 Task: Add 10 minutes after the event.
Action: Mouse pressed left at (355, 365)
Screenshot: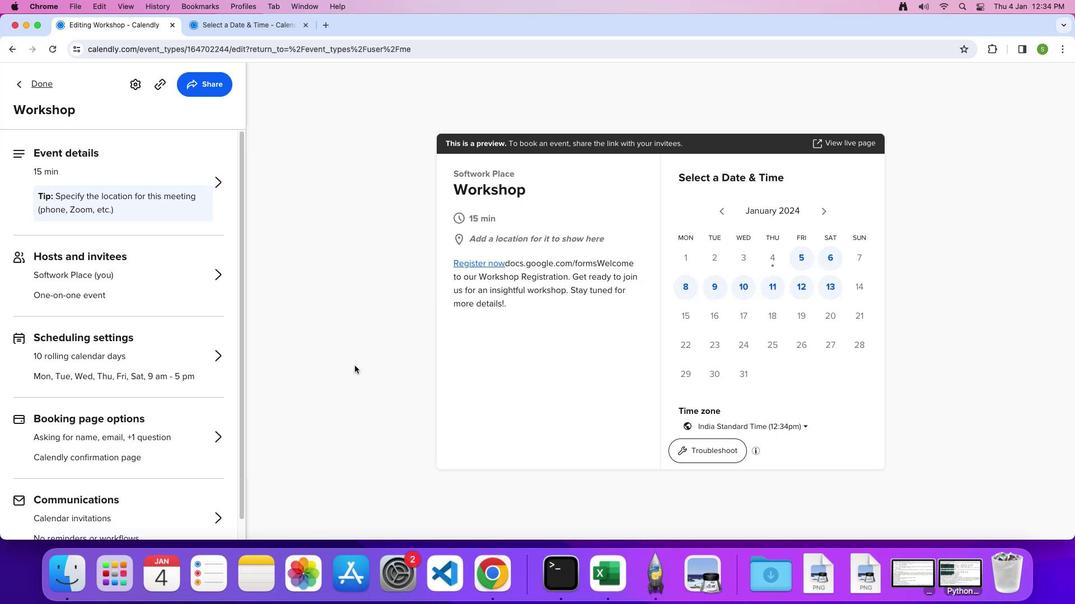 
Action: Mouse moved to (173, 352)
Screenshot: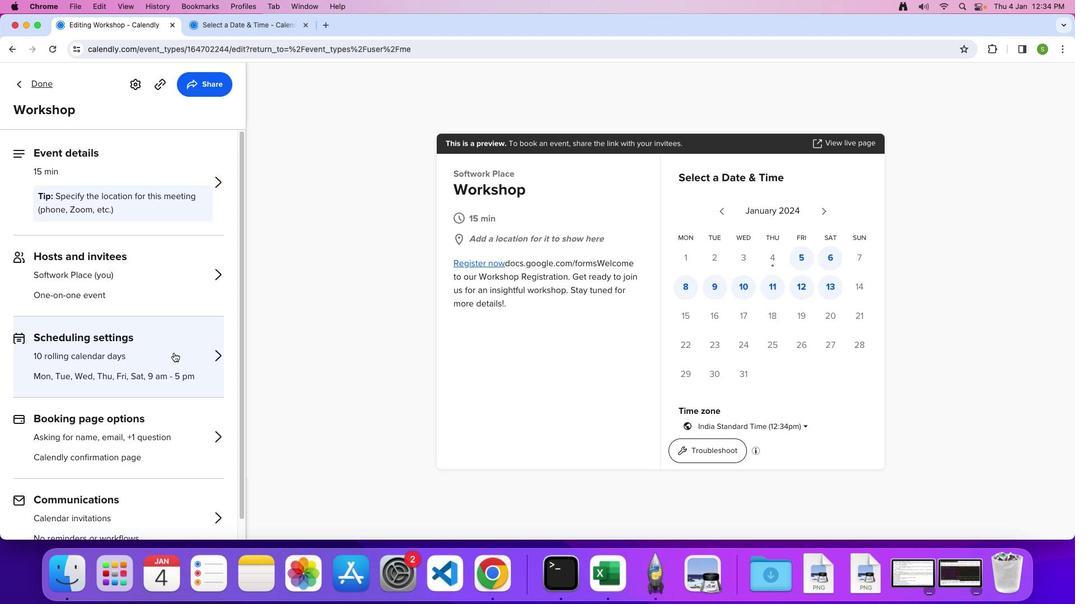 
Action: Mouse pressed left at (173, 352)
Screenshot: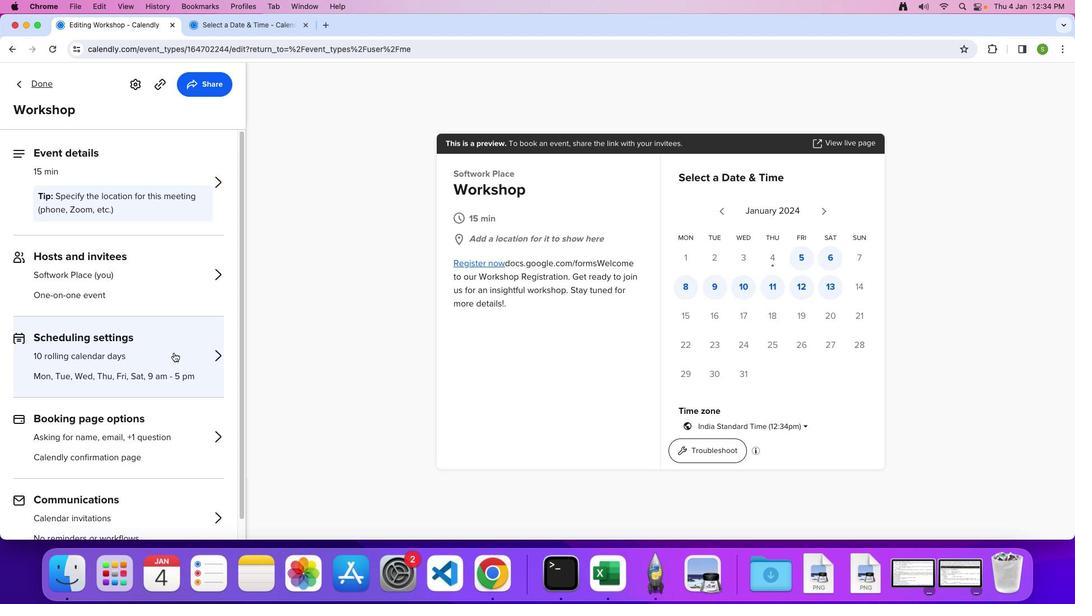 
Action: Mouse moved to (137, 435)
Screenshot: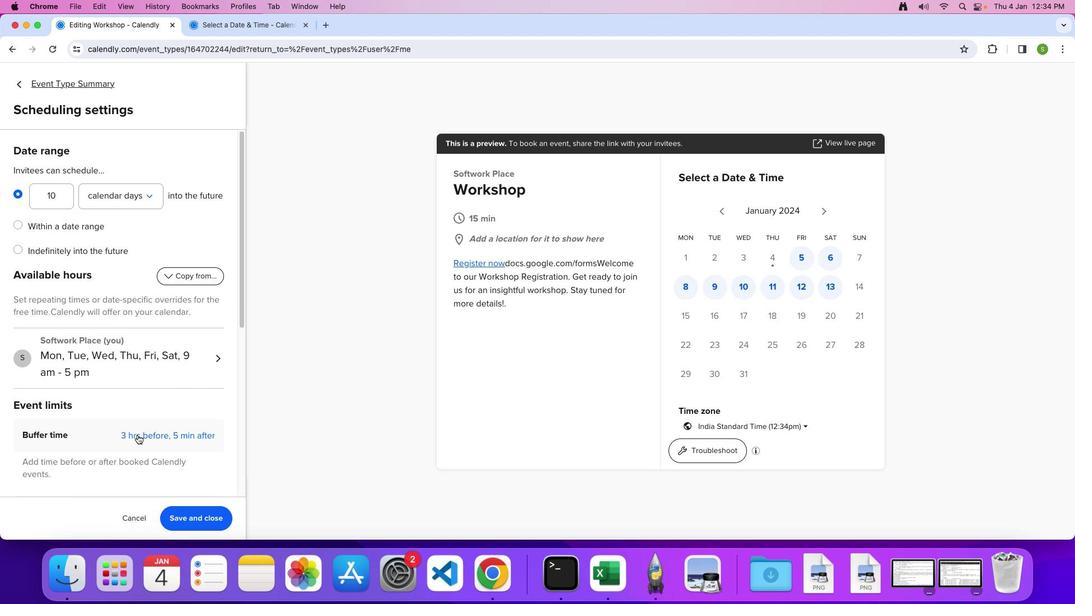 
Action: Mouse pressed left at (137, 435)
Screenshot: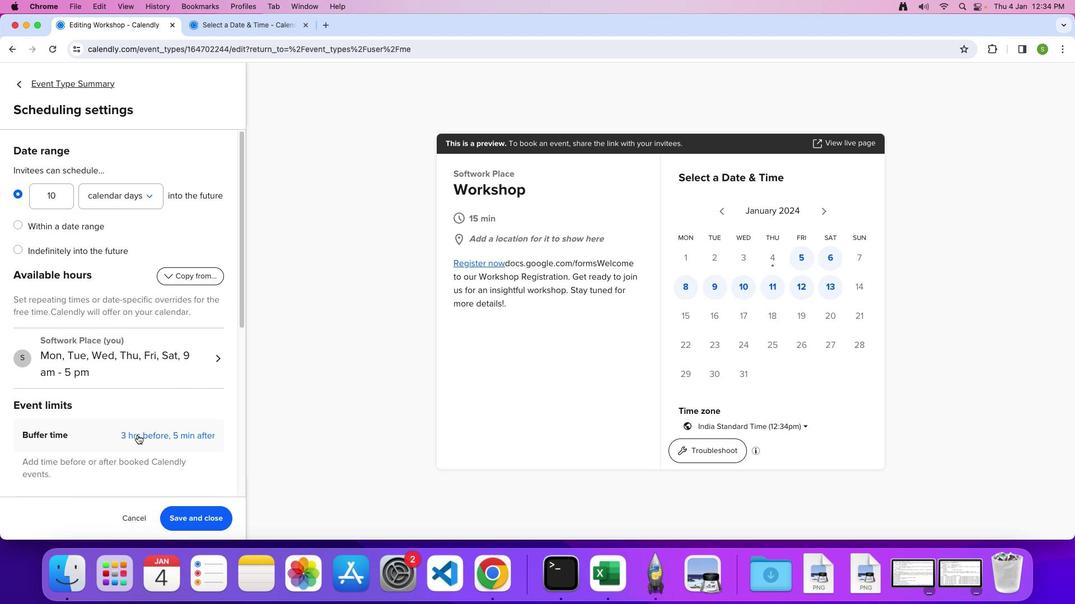 
Action: Mouse moved to (141, 430)
Screenshot: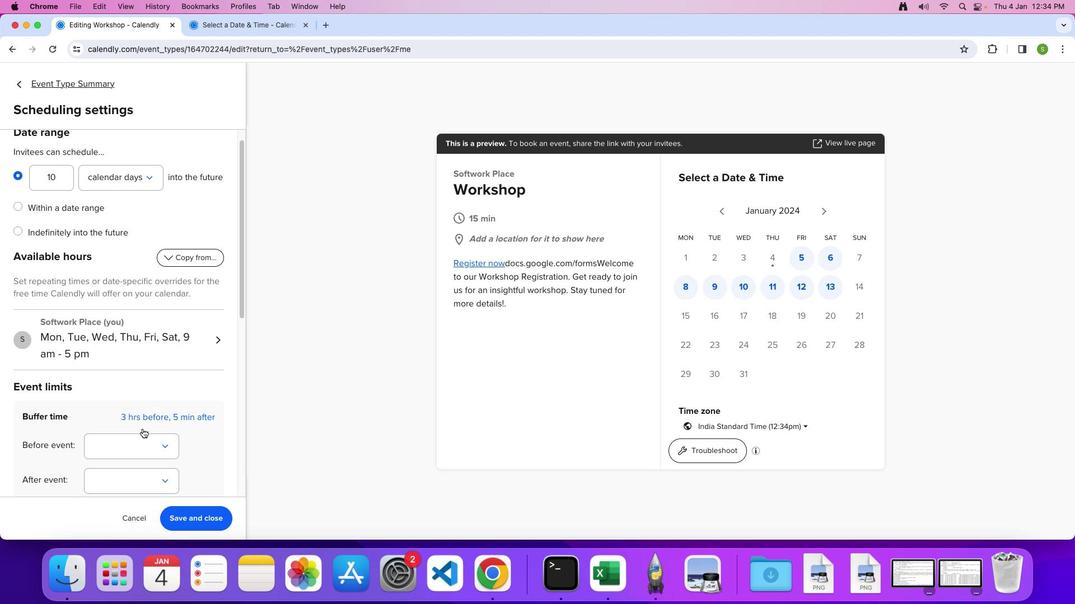 
Action: Mouse scrolled (141, 430) with delta (0, 0)
Screenshot: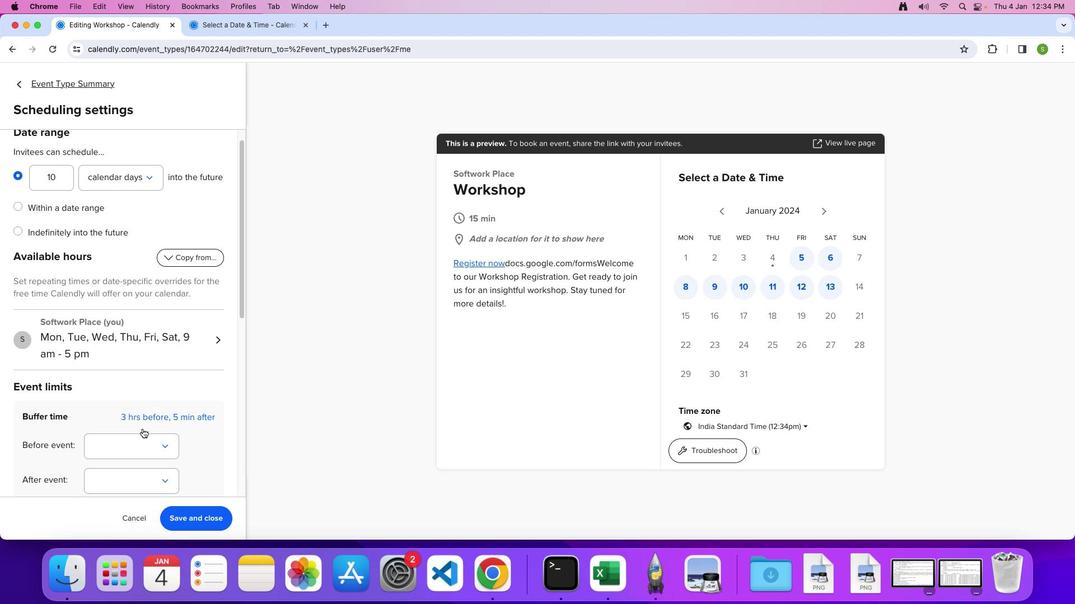 
Action: Mouse moved to (141, 430)
Screenshot: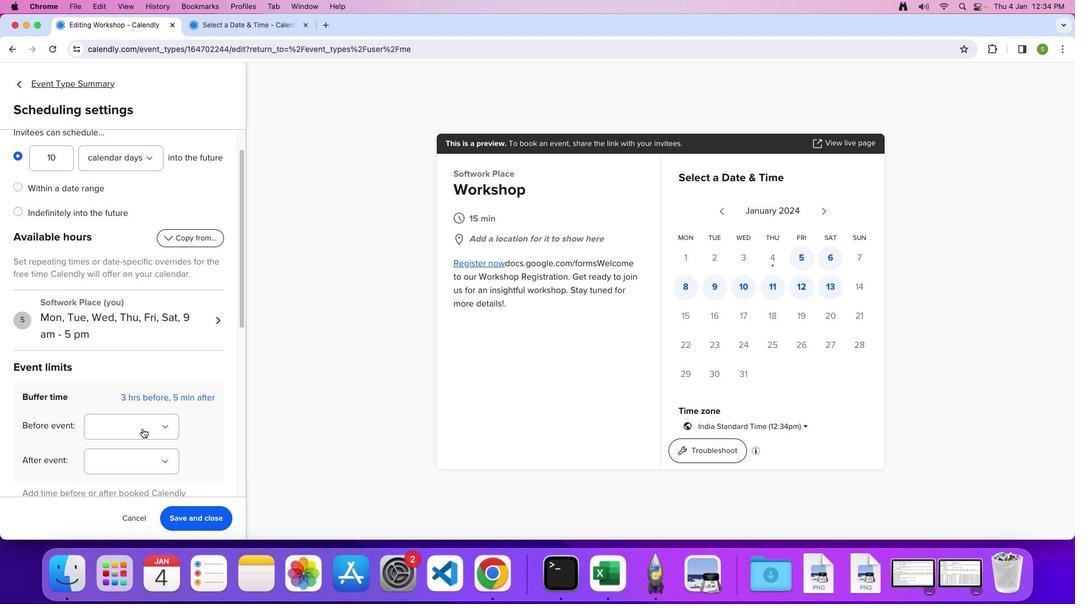 
Action: Mouse scrolled (141, 430) with delta (0, 0)
Screenshot: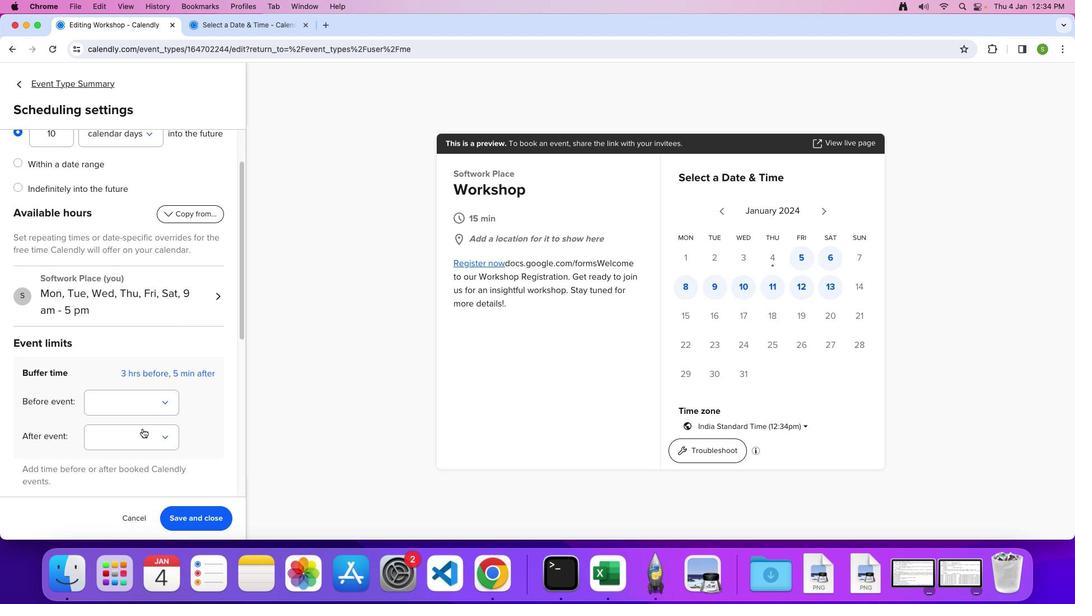 
Action: Mouse moved to (142, 429)
Screenshot: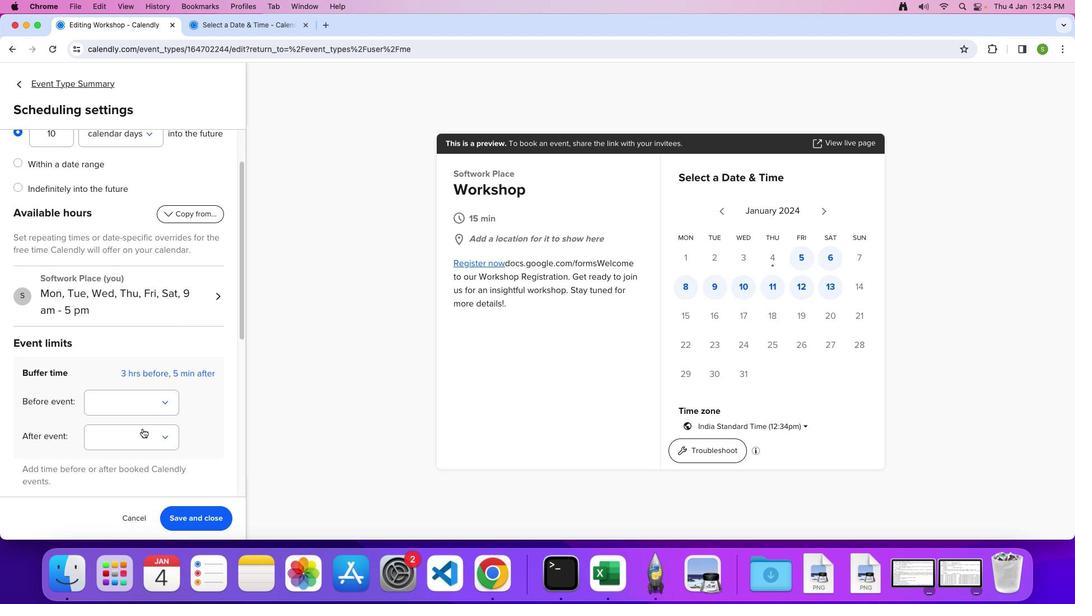 
Action: Mouse scrolled (142, 429) with delta (0, -1)
Screenshot: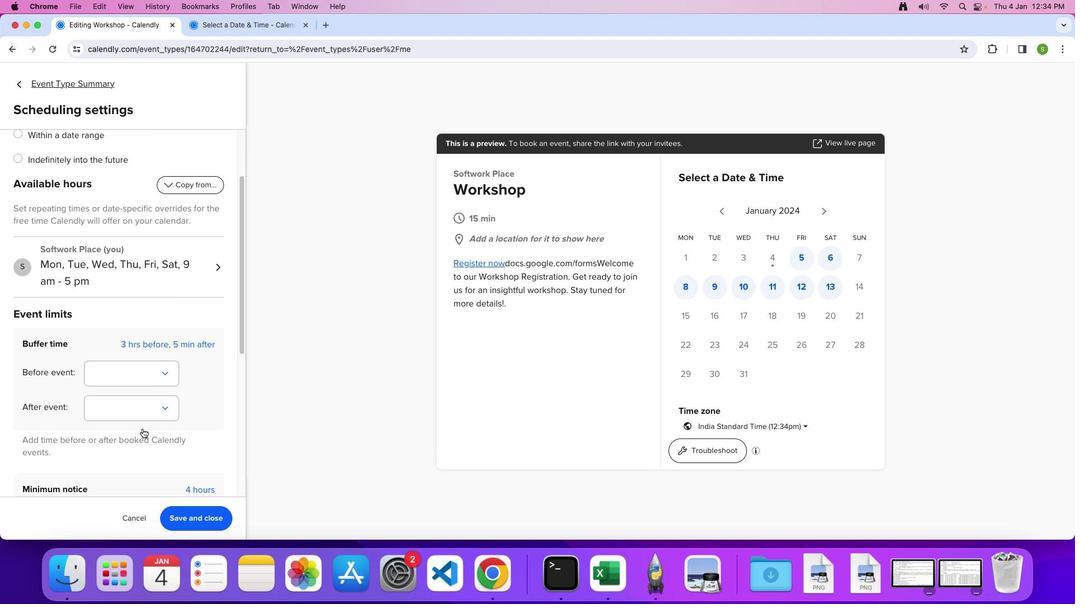 
Action: Mouse moved to (165, 401)
Screenshot: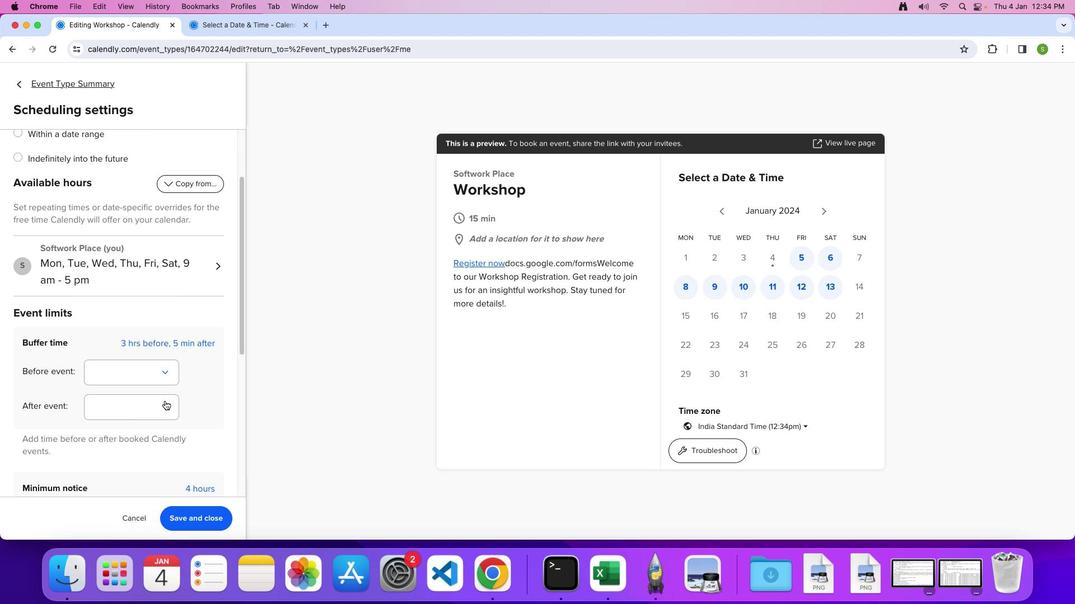 
Action: Mouse pressed left at (165, 401)
Screenshot: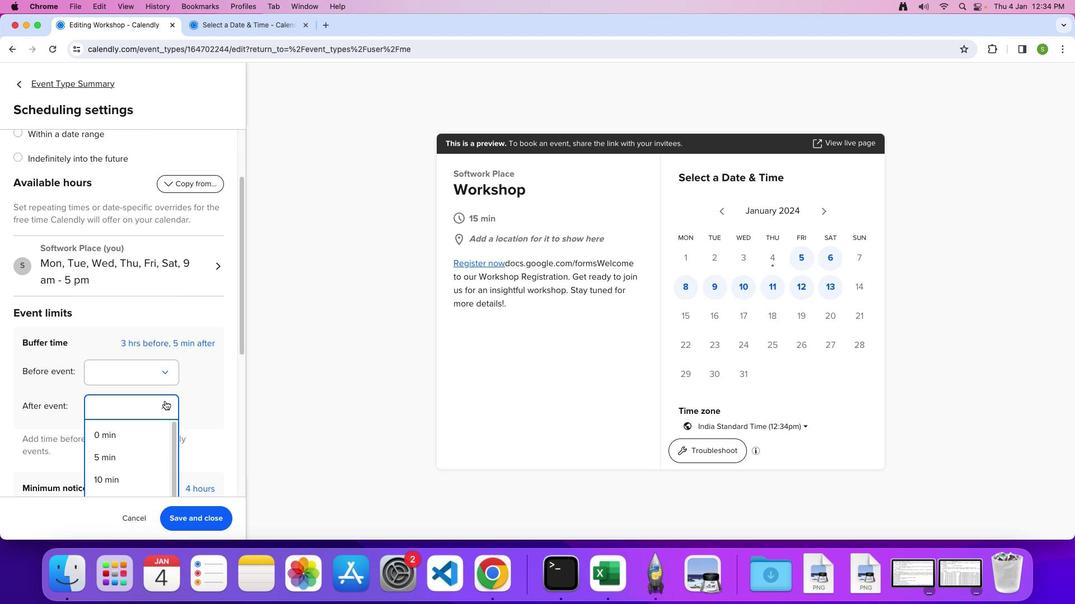 
Action: Mouse moved to (123, 477)
Screenshot: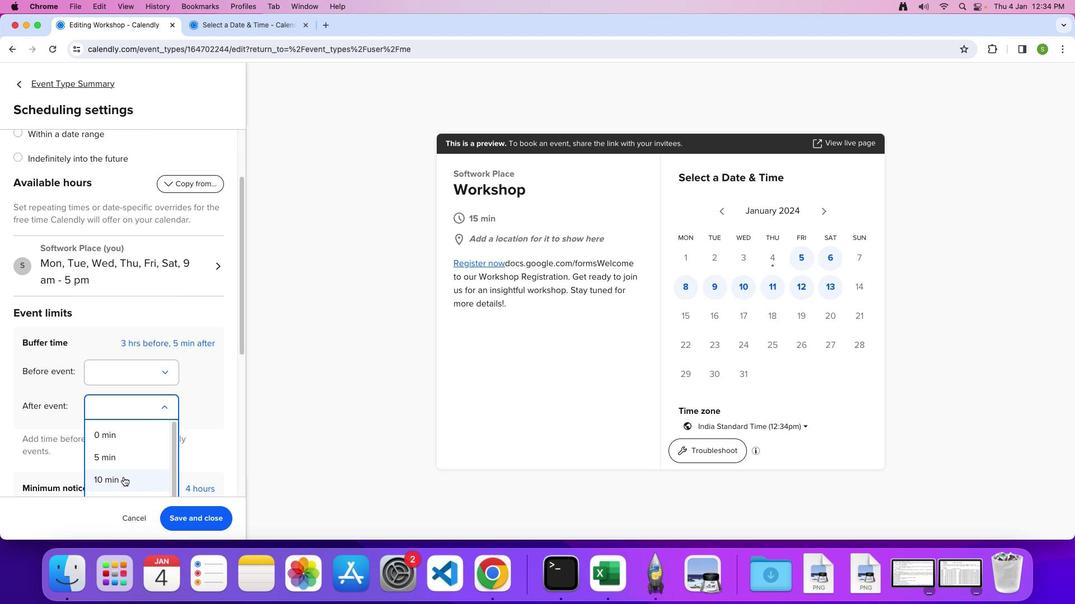 
Action: Mouse pressed left at (123, 477)
Screenshot: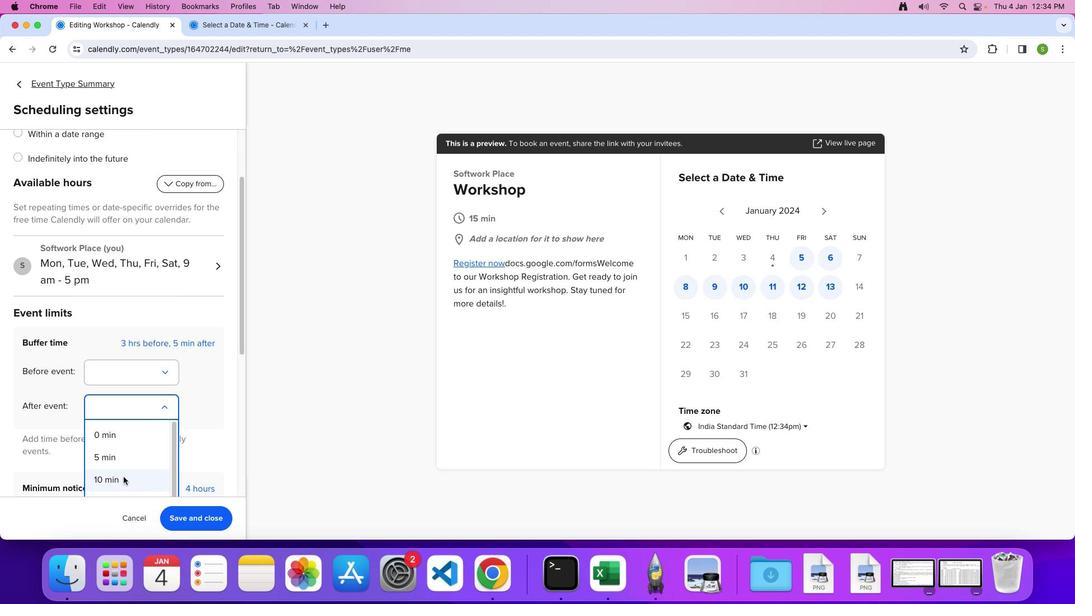
Action: Mouse moved to (199, 518)
Screenshot: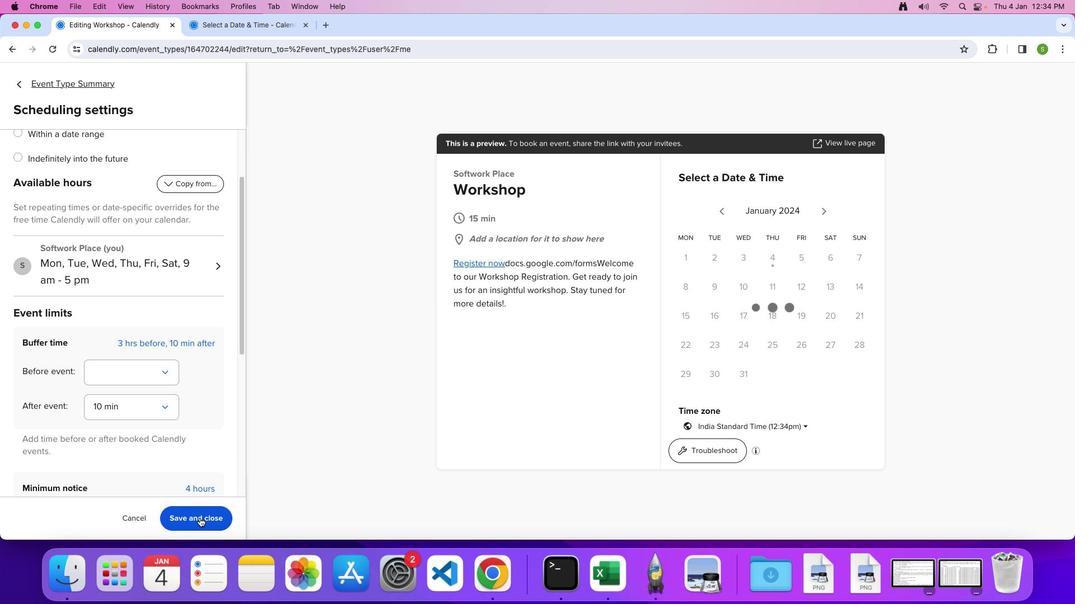 
Action: Mouse pressed left at (199, 518)
Screenshot: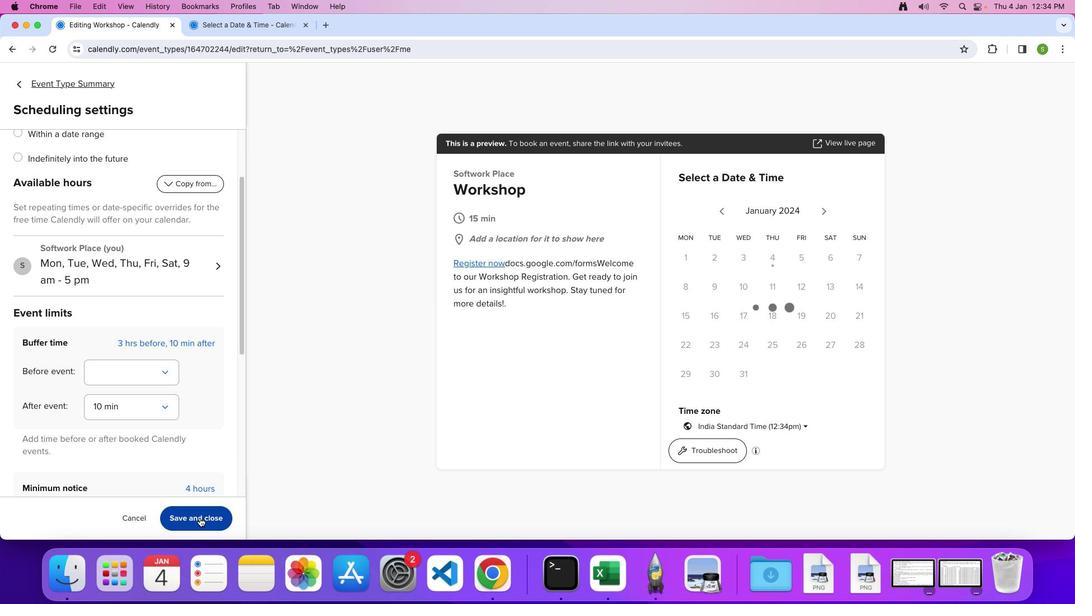 
Action: Mouse moved to (197, 517)
Screenshot: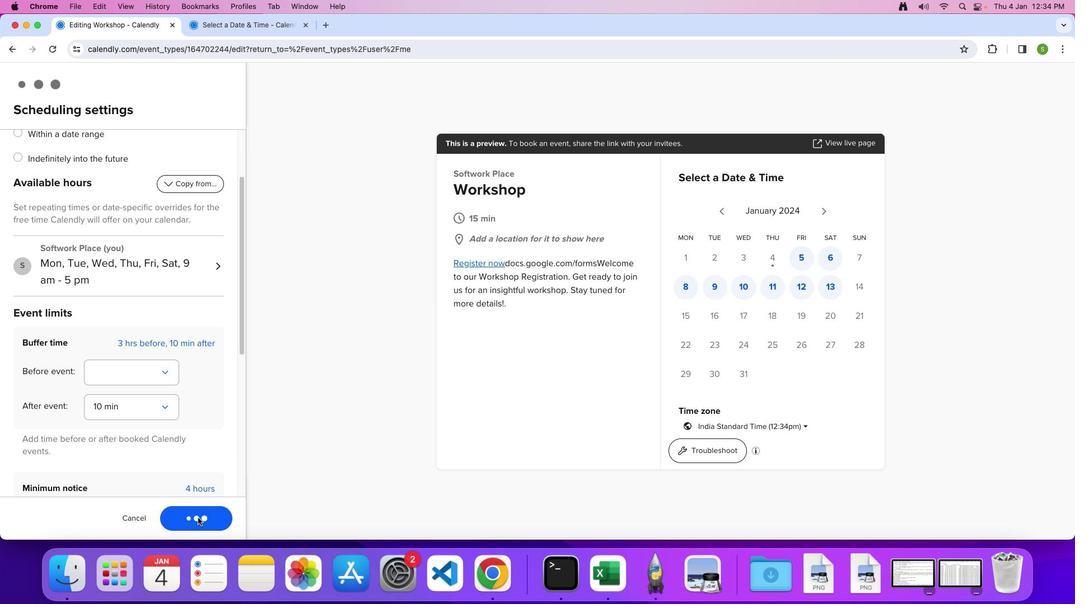 
